Task: Change "Digital TV Standard" in MPEG transport stream demuxer to "ATSC".
Action: Mouse moved to (104, 12)
Screenshot: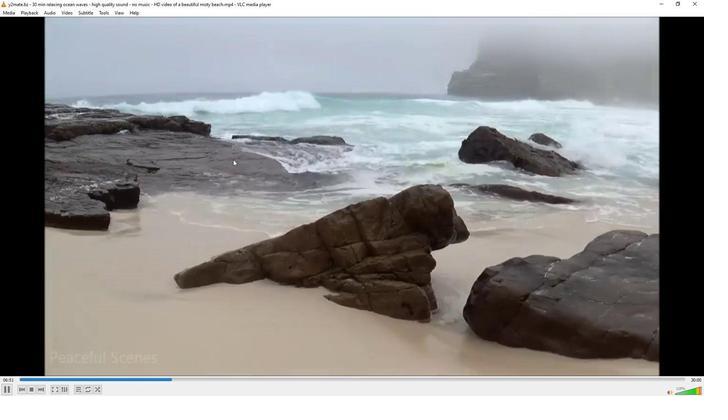 
Action: Mouse pressed left at (104, 12)
Screenshot: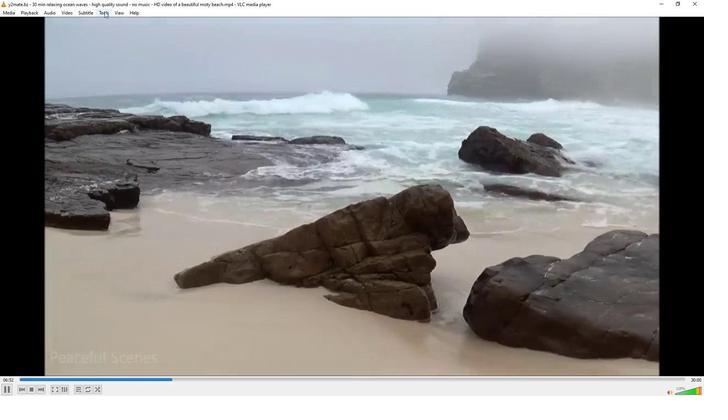 
Action: Mouse moved to (116, 97)
Screenshot: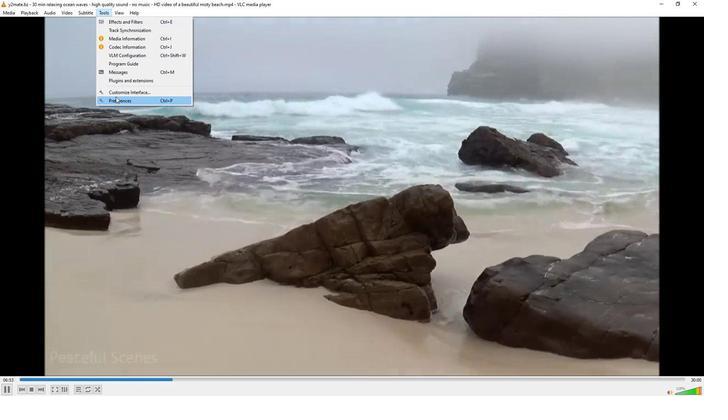 
Action: Mouse pressed left at (116, 97)
Screenshot: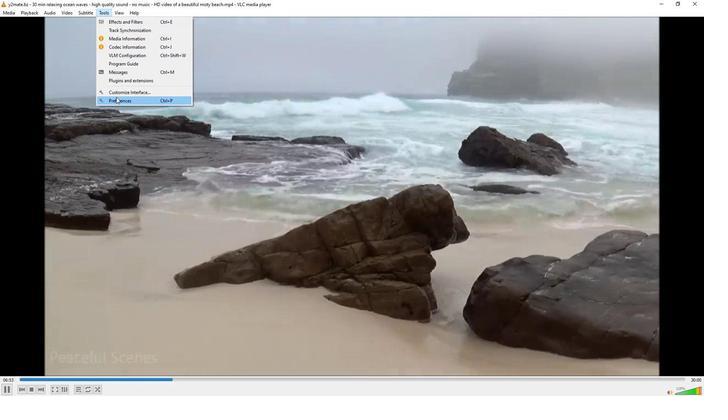 
Action: Mouse moved to (194, 302)
Screenshot: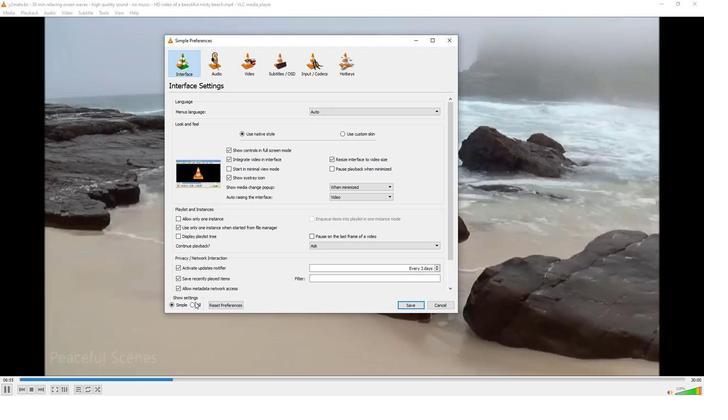 
Action: Mouse pressed left at (194, 302)
Screenshot: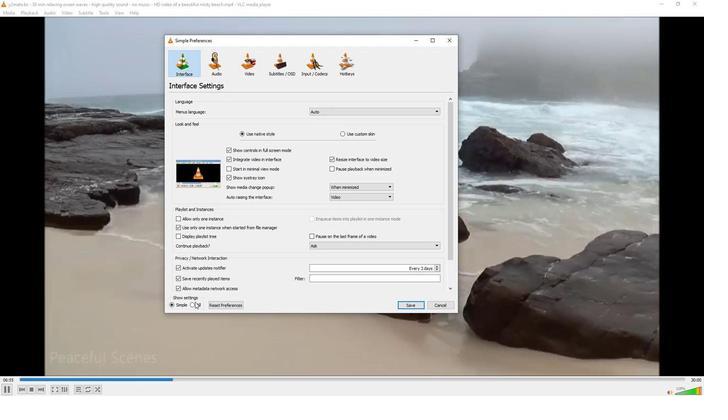 
Action: Mouse moved to (189, 204)
Screenshot: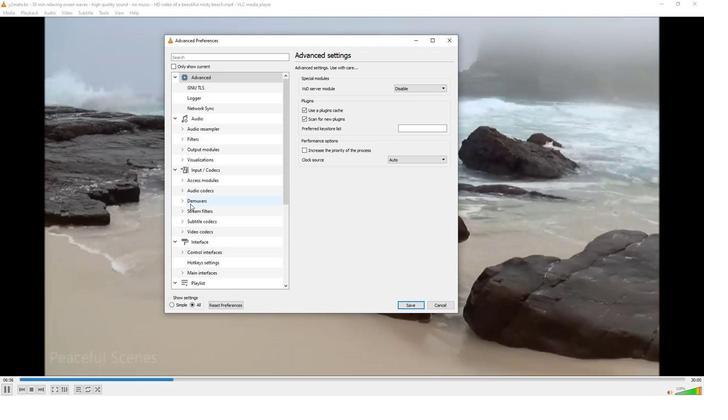 
Action: Mouse pressed left at (189, 204)
Screenshot: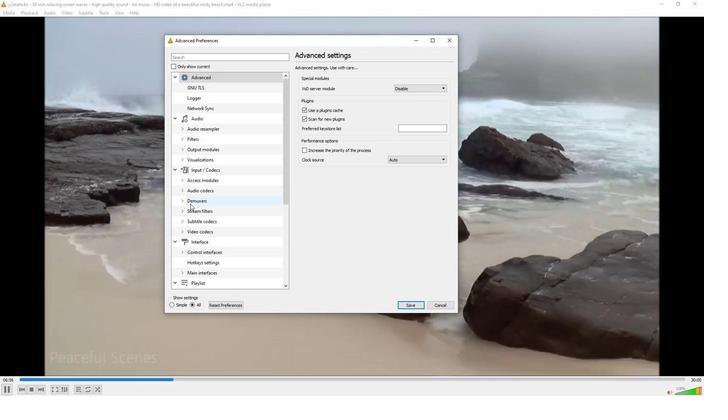 
Action: Mouse moved to (181, 199)
Screenshot: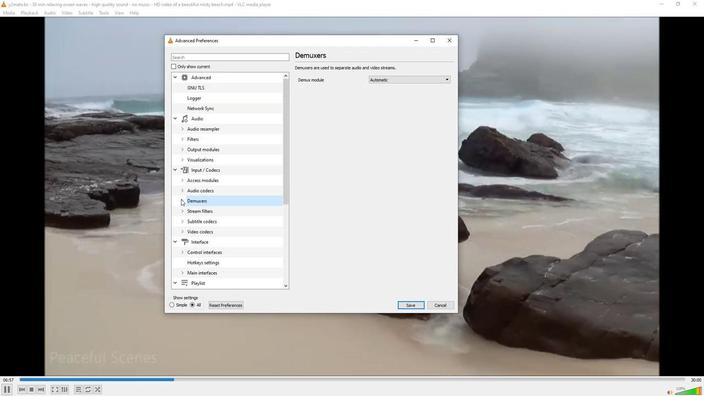 
Action: Mouse pressed left at (181, 199)
Screenshot: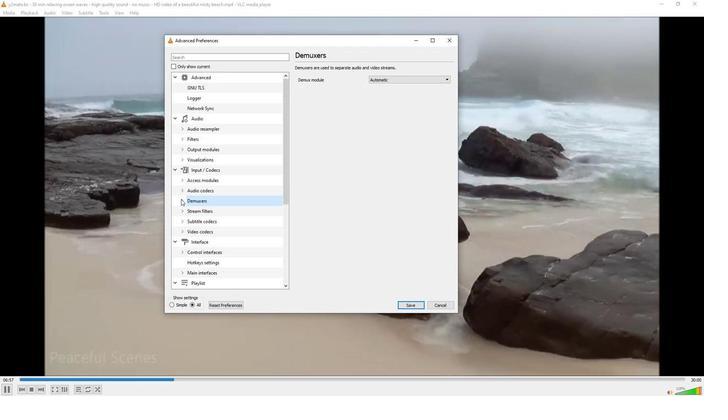 
Action: Mouse moved to (205, 260)
Screenshot: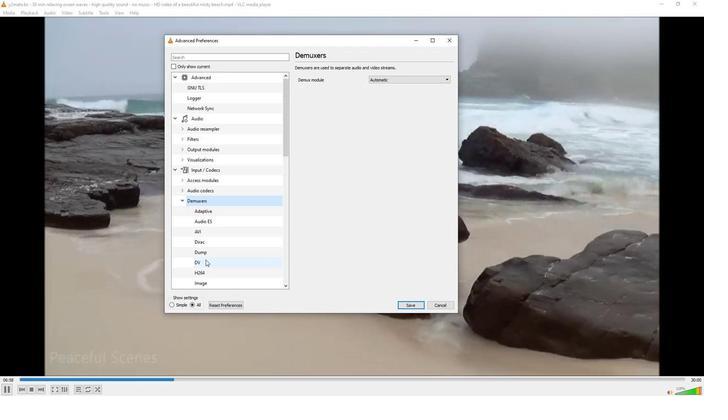 
Action: Mouse scrolled (205, 260) with delta (0, 0)
Screenshot: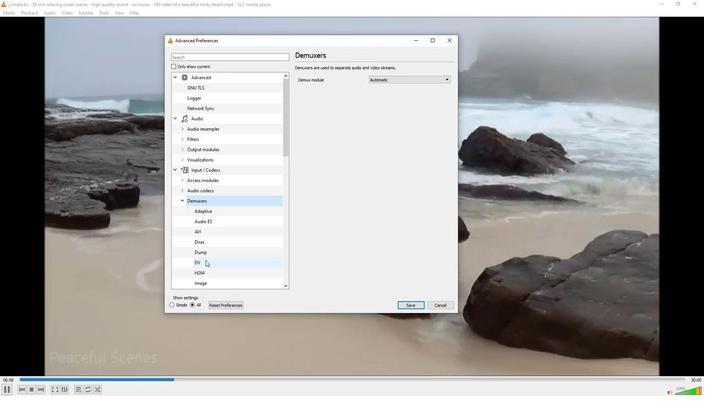 
Action: Mouse scrolled (205, 260) with delta (0, 0)
Screenshot: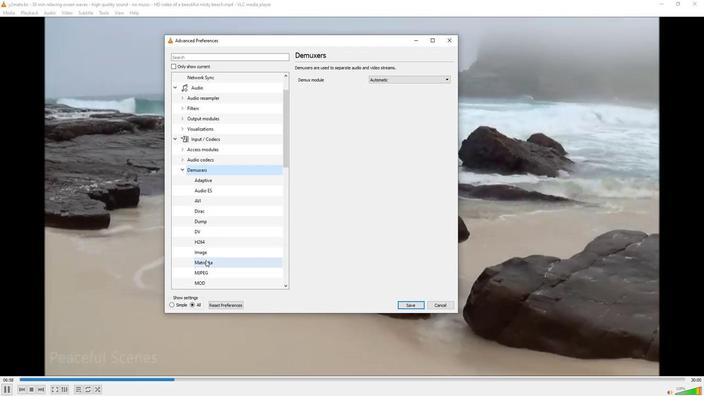 
Action: Mouse moved to (208, 272)
Screenshot: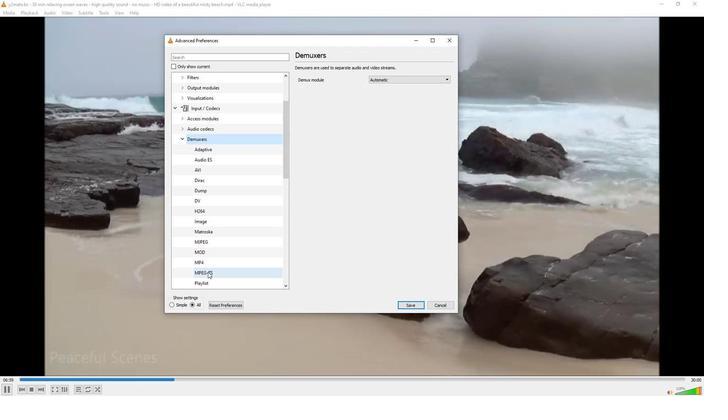 
Action: Mouse pressed left at (208, 272)
Screenshot: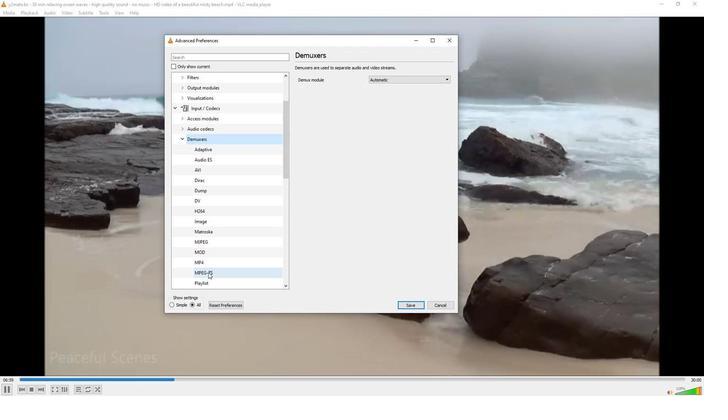 
Action: Mouse moved to (422, 80)
Screenshot: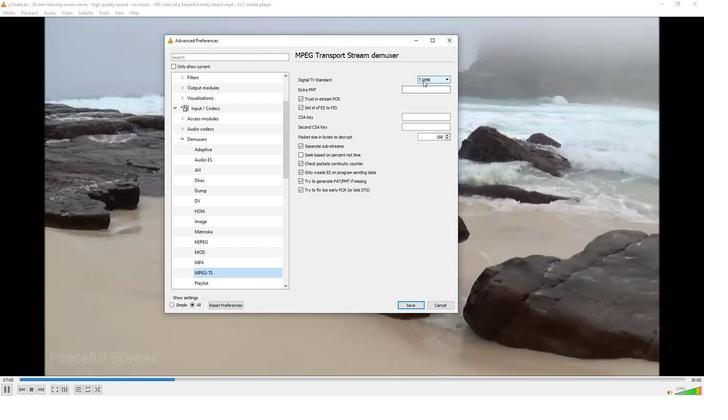 
Action: Mouse pressed left at (422, 80)
Screenshot: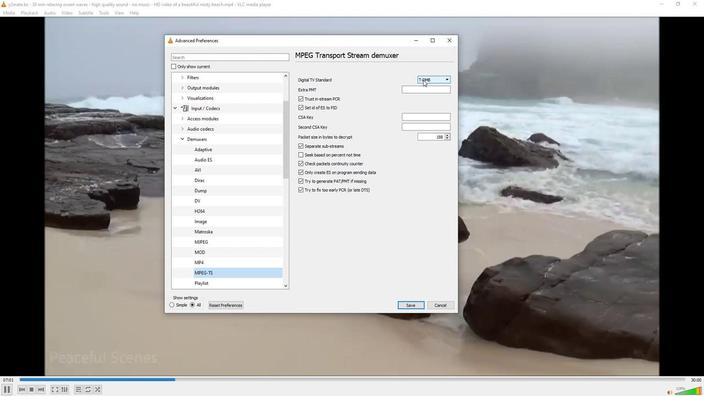 
Action: Mouse moved to (423, 105)
Screenshot: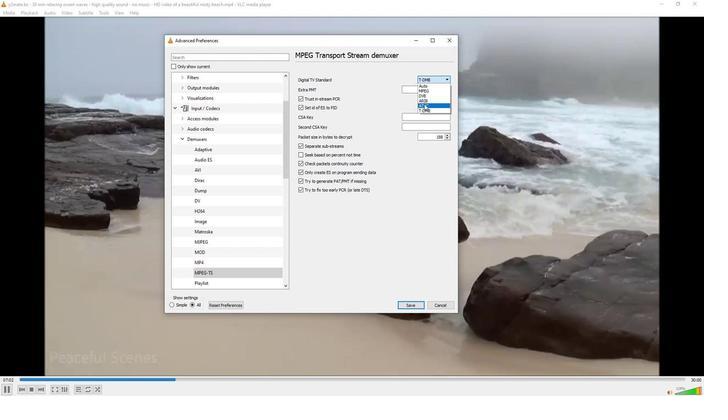 
Action: Mouse pressed left at (423, 105)
Screenshot: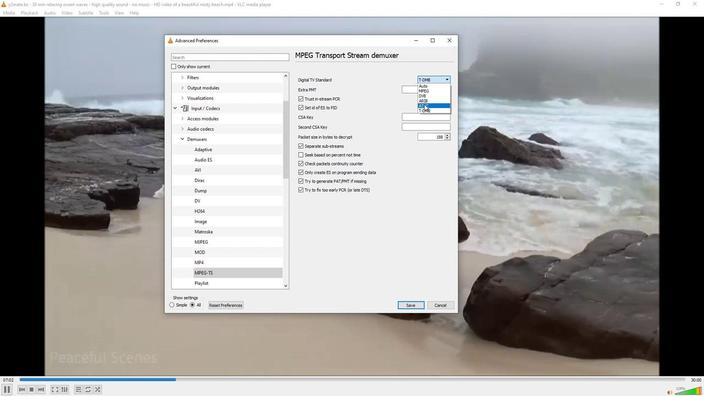 
Action: Mouse moved to (390, 182)
Screenshot: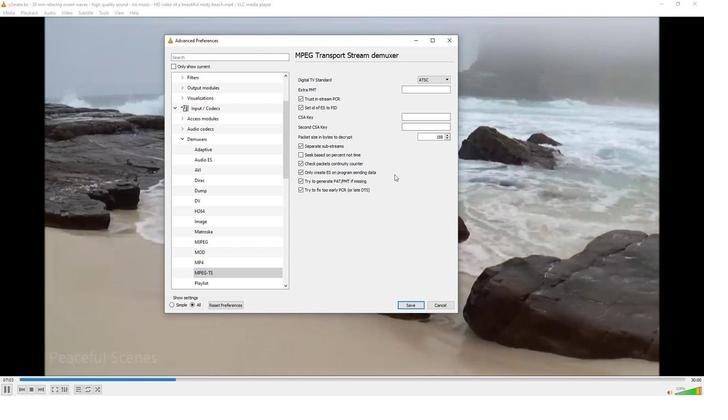 
